 Task: Create New Customer with Customer Name: NormalRetail, Billing Address Line1: 1910 Brookside Drive, Billing Address Line2:  Aliceville, Billing Address Line3:  Alabama 35442, Cell Number: 362-396-6470
Action: Mouse moved to (137, 26)
Screenshot: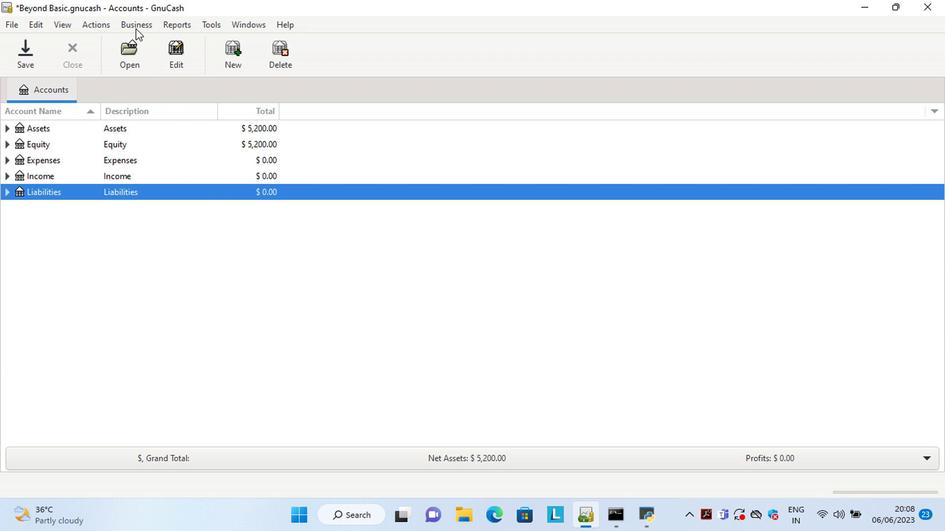
Action: Mouse pressed left at (137, 26)
Screenshot: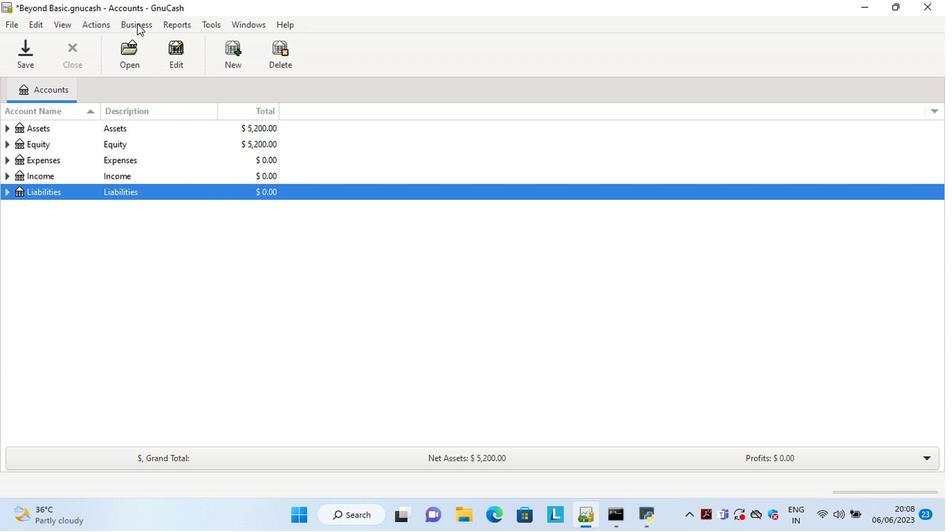 
Action: Mouse moved to (281, 57)
Screenshot: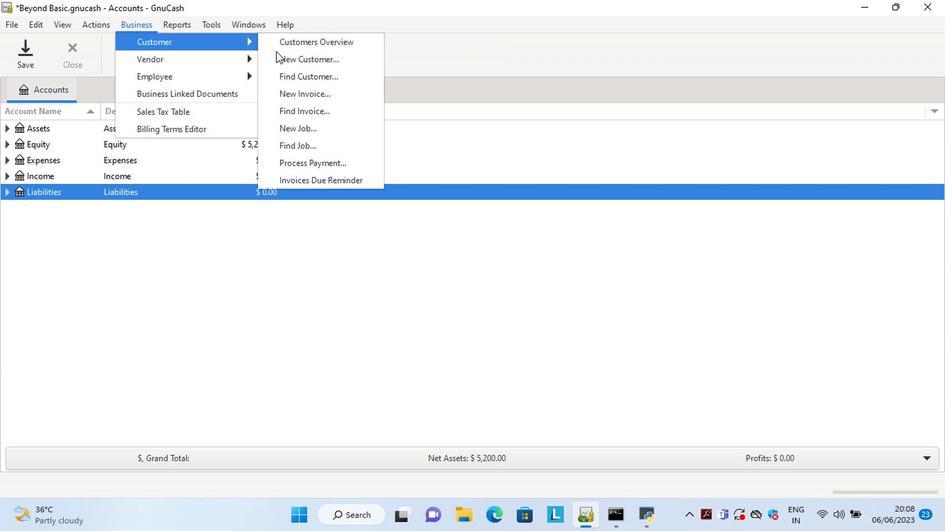 
Action: Mouse pressed left at (281, 57)
Screenshot: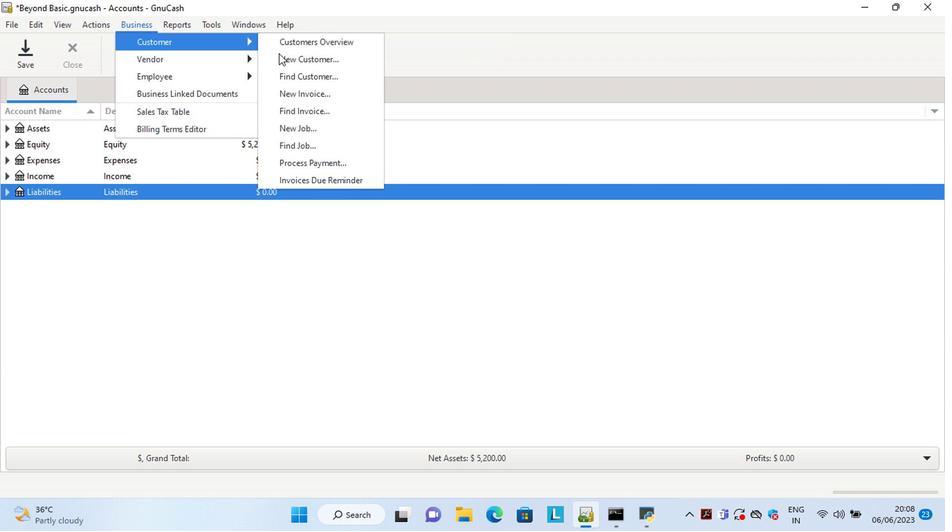 
Action: Mouse moved to (718, 332)
Screenshot: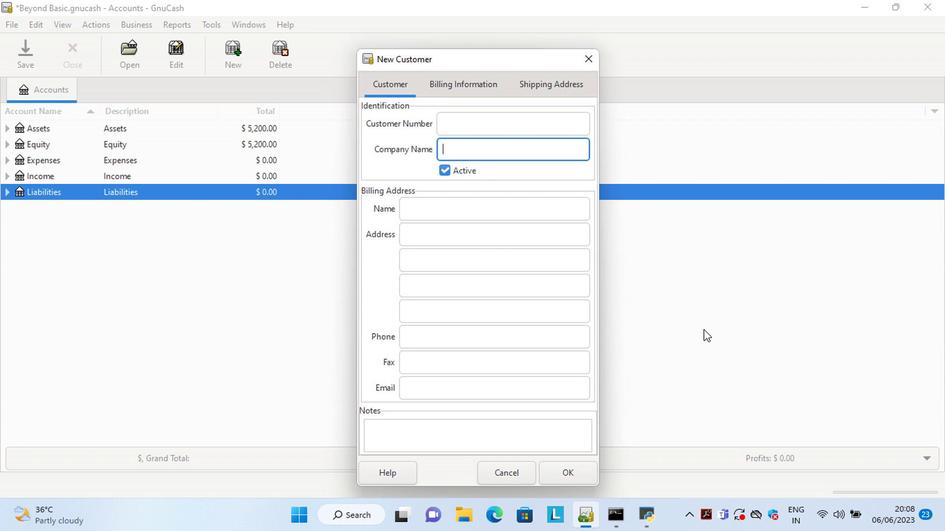 
Action: Key pressed <Key.shift>Normal<Key.shift>Retail<Key.tab><Key.tab><Key.tab>1910<Key.space><Key.shift>Brookside<Key.space><Key.shift>Drive<Key.tab><Key.shift>Al<Key.tab>a<Key.tab><Key.tab>362-396-6470
Screenshot: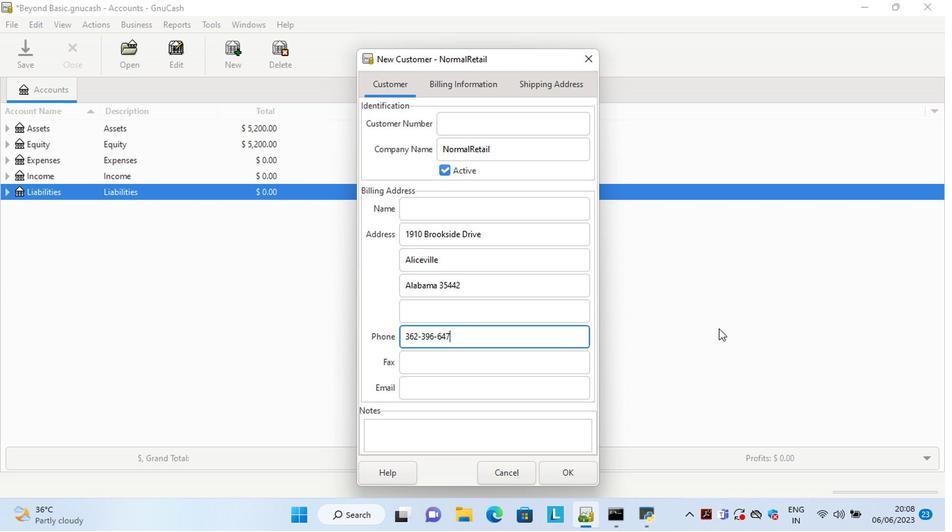 
Action: Mouse moved to (573, 473)
Screenshot: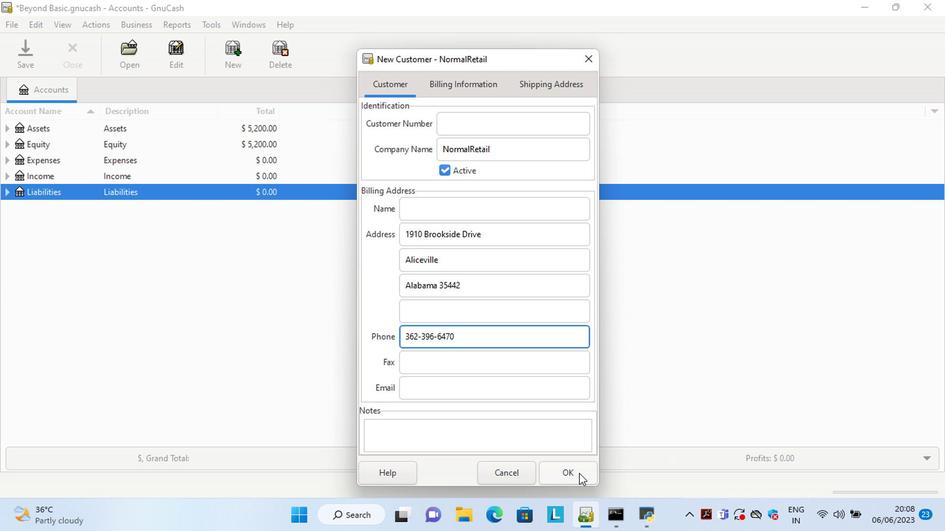 
Action: Mouse pressed left at (573, 473)
Screenshot: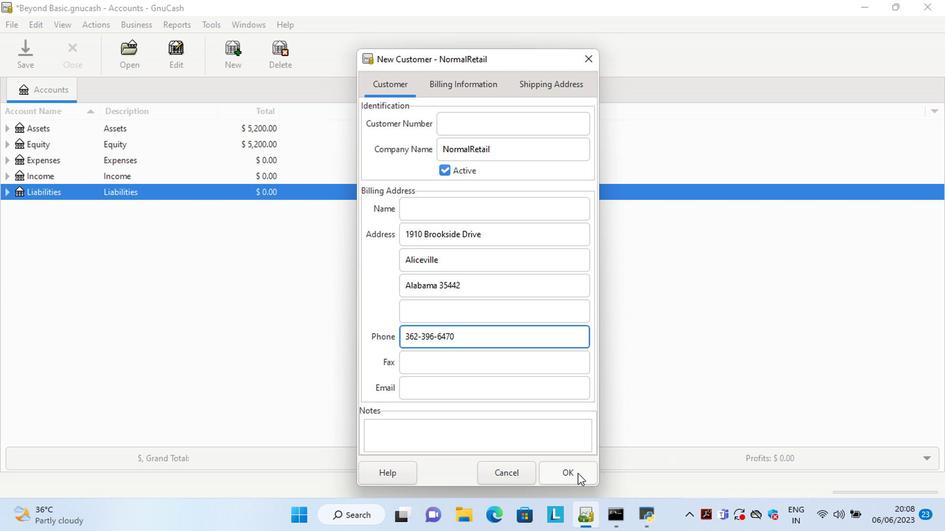 
